 Task: Download the template for the repository "JS".
Action: Mouse moved to (968, 122)
Screenshot: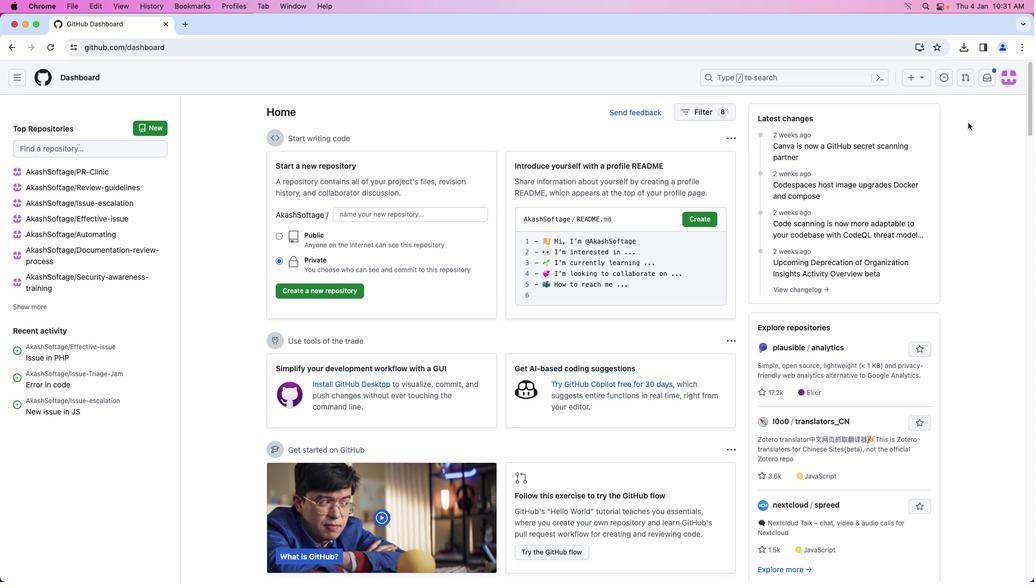 
Action: Mouse pressed left at (968, 122)
Screenshot: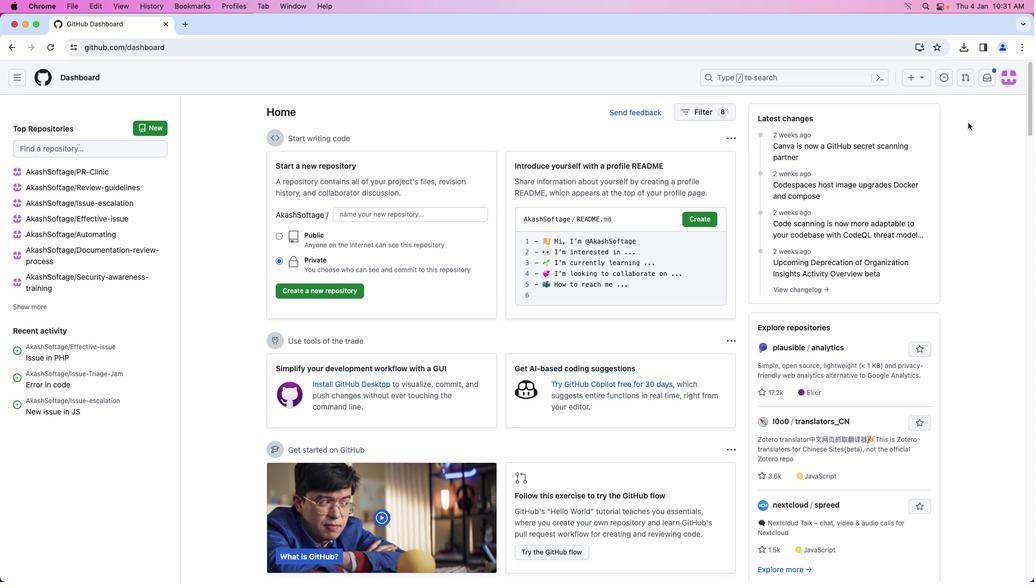 
Action: Mouse moved to (1006, 82)
Screenshot: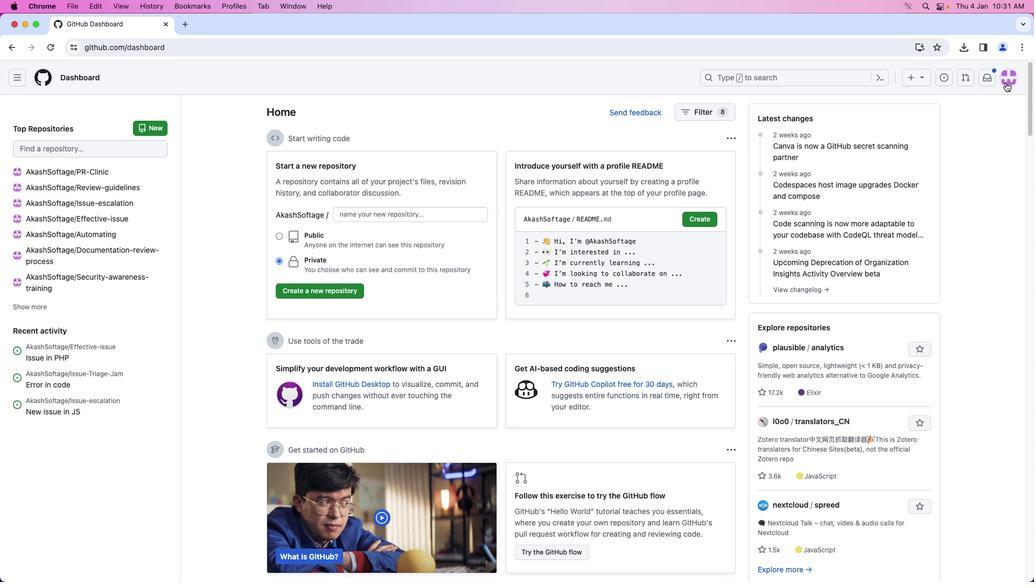 
Action: Mouse pressed left at (1006, 82)
Screenshot: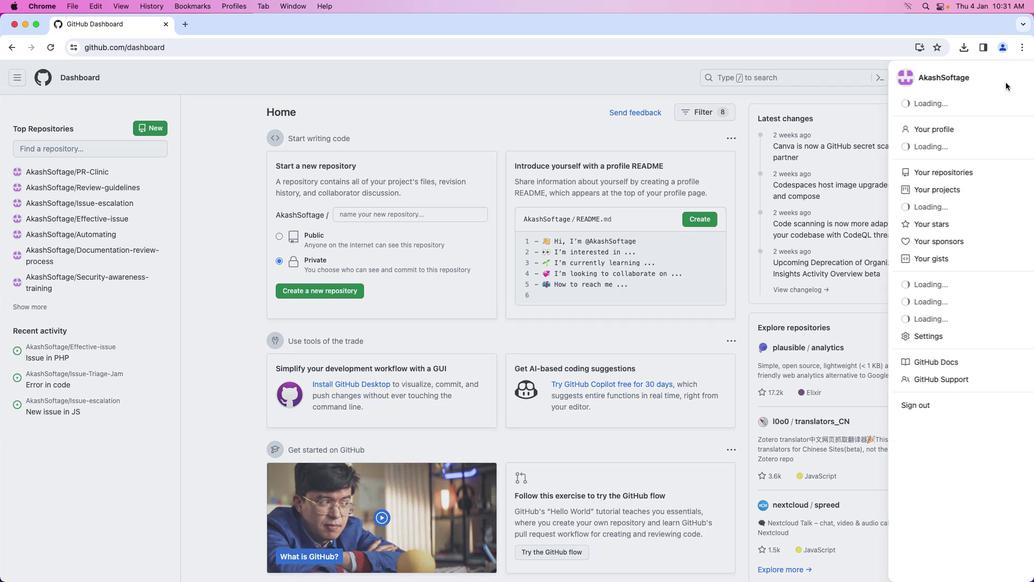 
Action: Mouse moved to (951, 173)
Screenshot: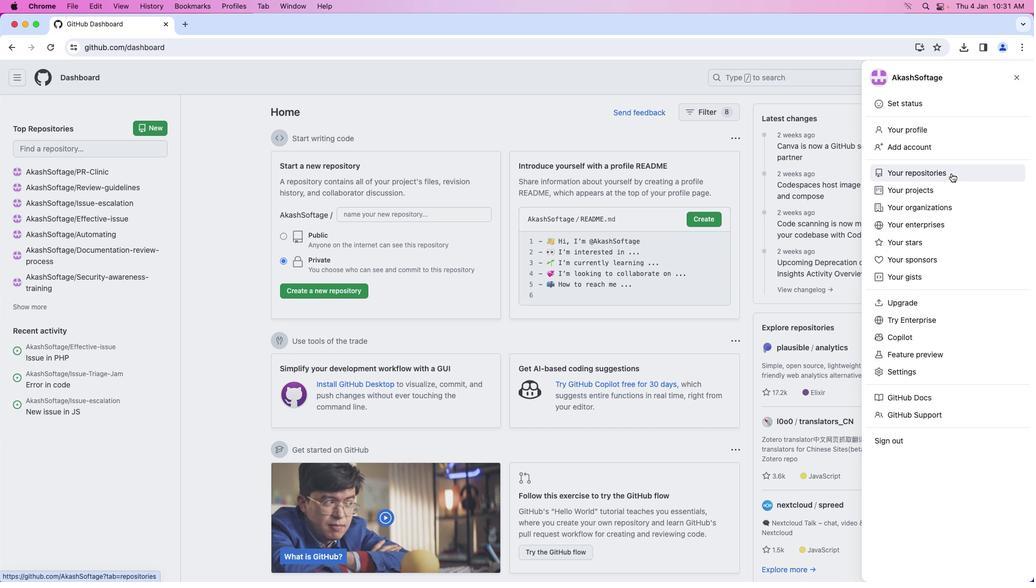 
Action: Mouse pressed left at (951, 173)
Screenshot: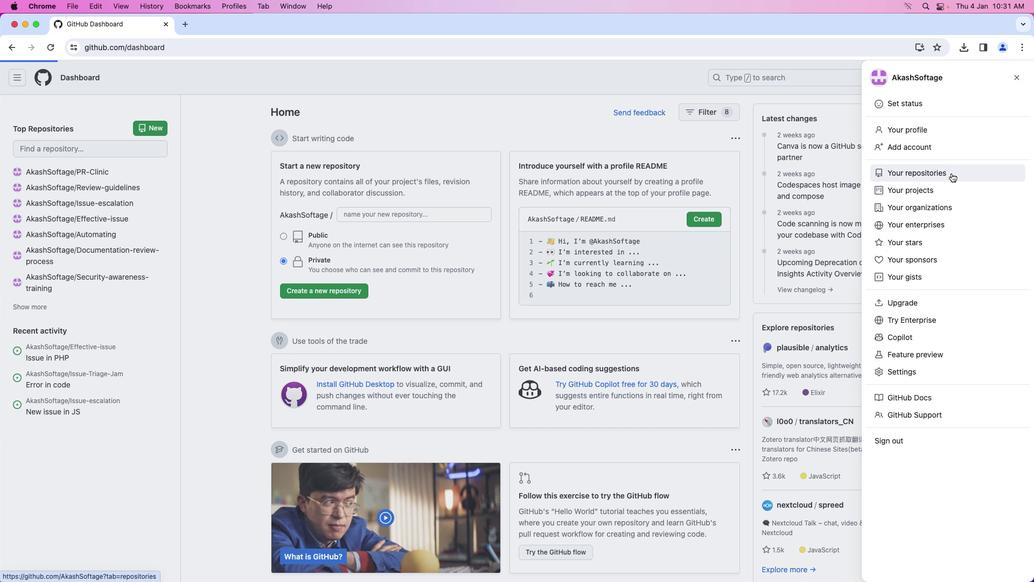 
Action: Mouse moved to (366, 178)
Screenshot: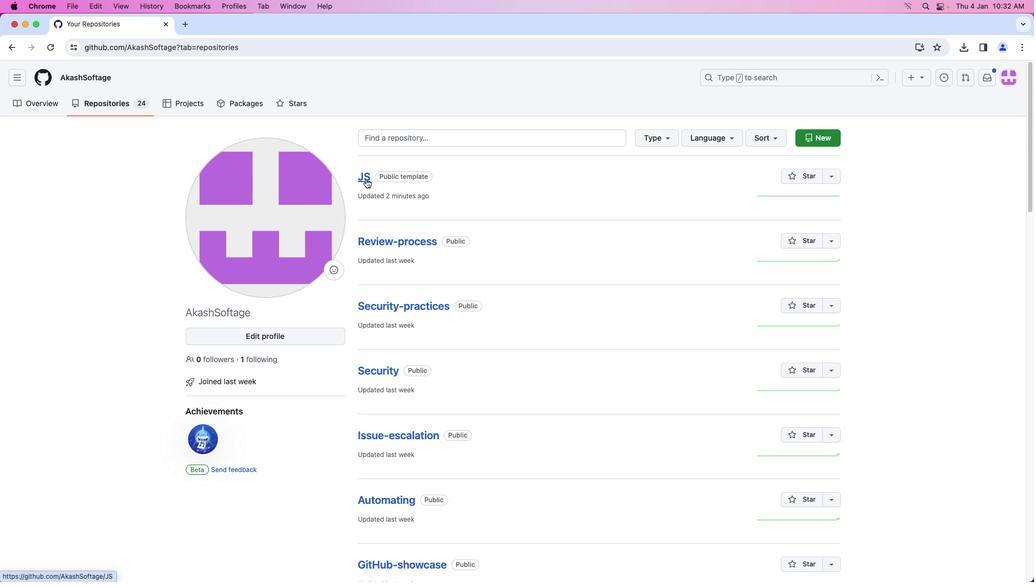 
Action: Mouse pressed left at (366, 178)
Screenshot: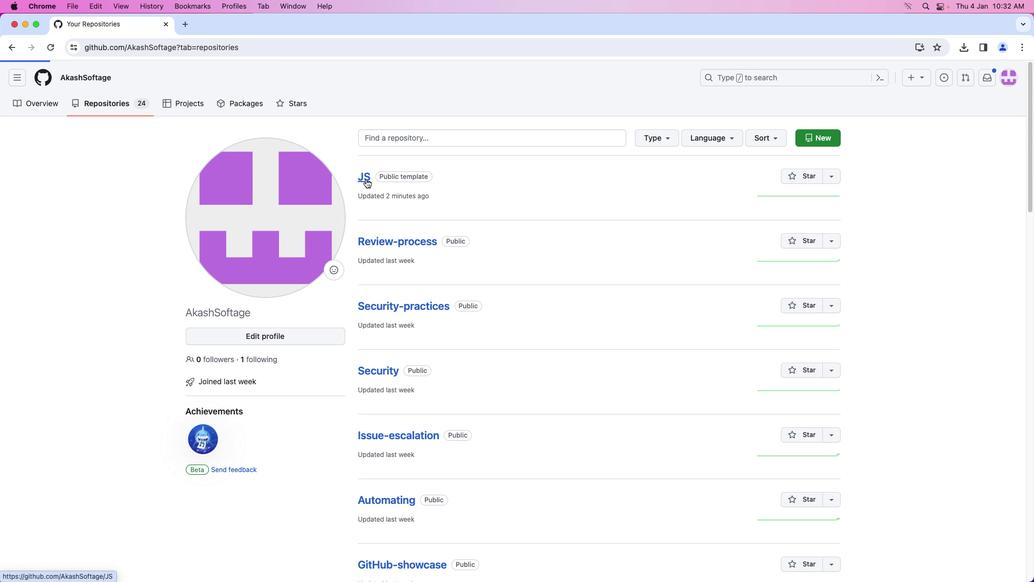 
Action: Mouse moved to (454, 107)
Screenshot: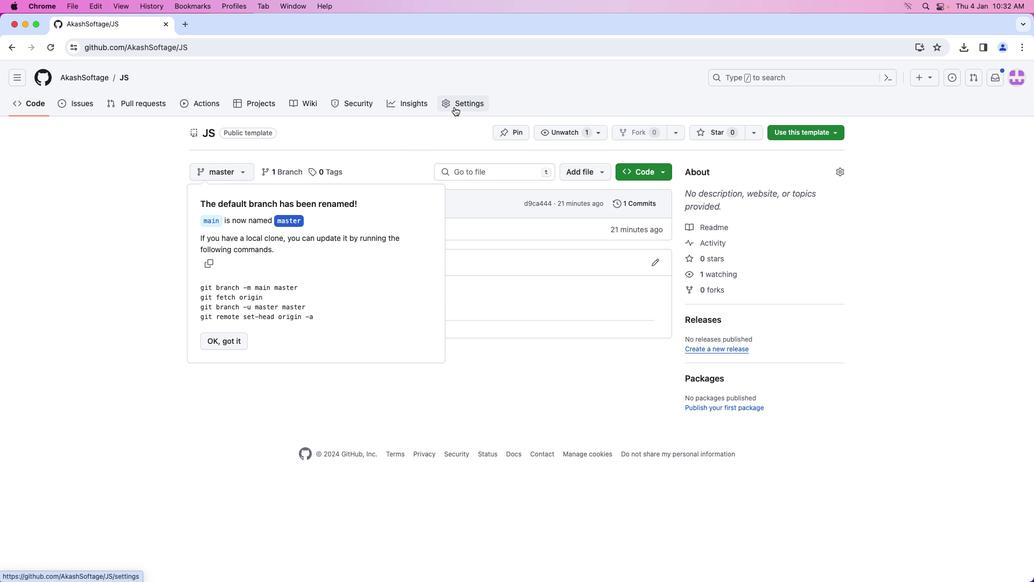 
Action: Mouse pressed left at (454, 107)
Screenshot: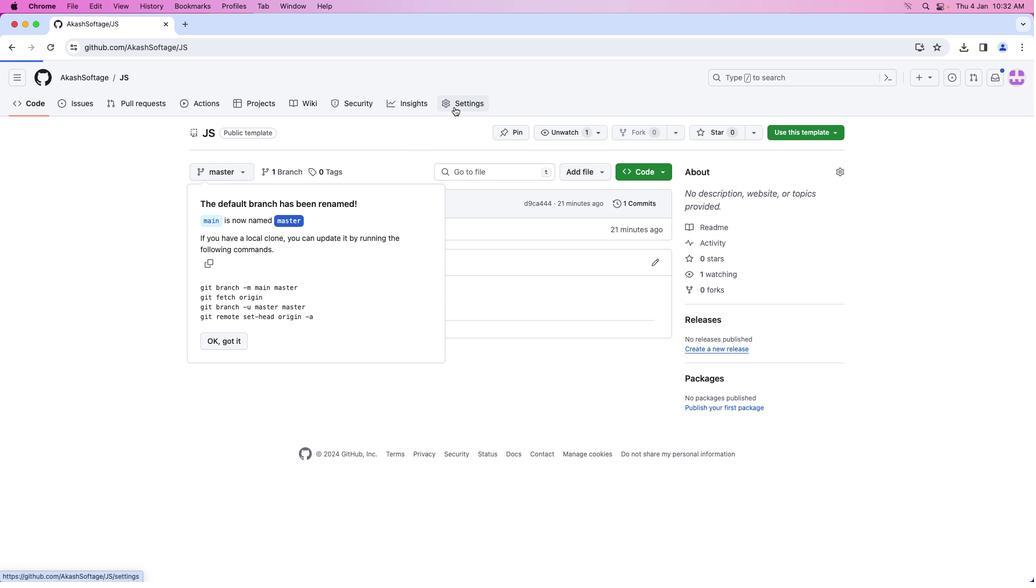 
Action: Mouse moved to (482, 441)
Screenshot: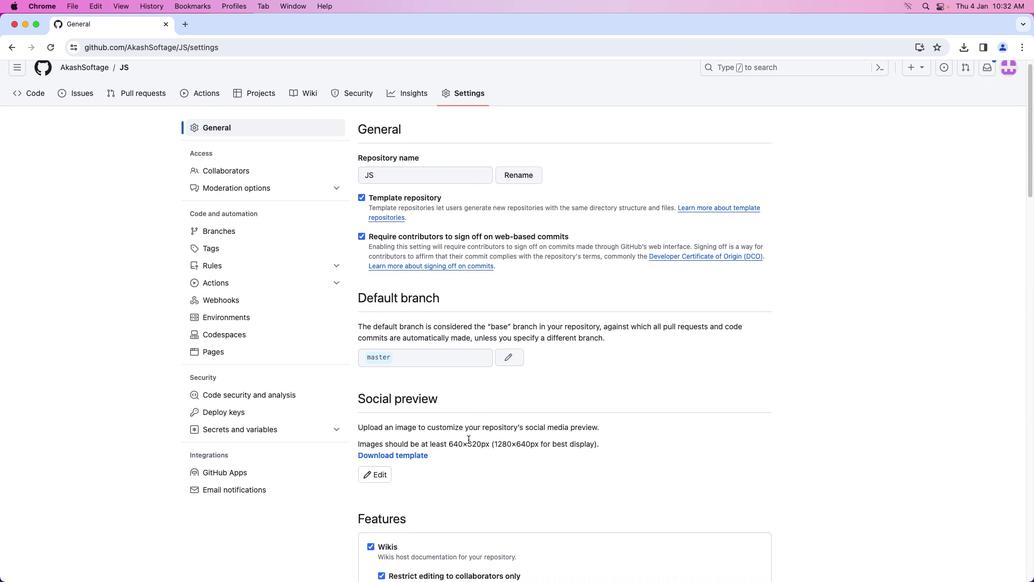 
Action: Mouse scrolled (482, 441) with delta (0, 0)
Screenshot: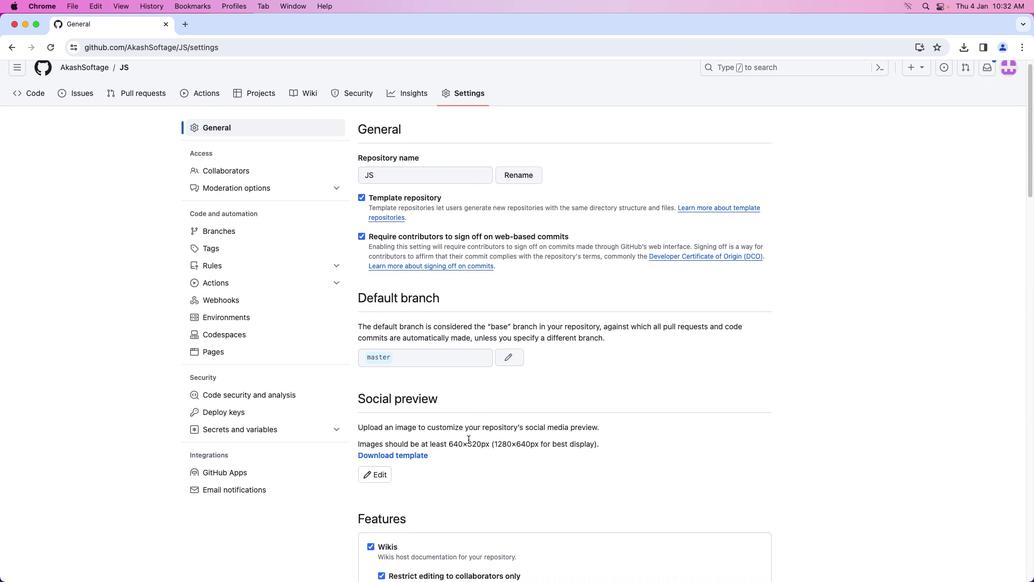 
Action: Mouse moved to (479, 441)
Screenshot: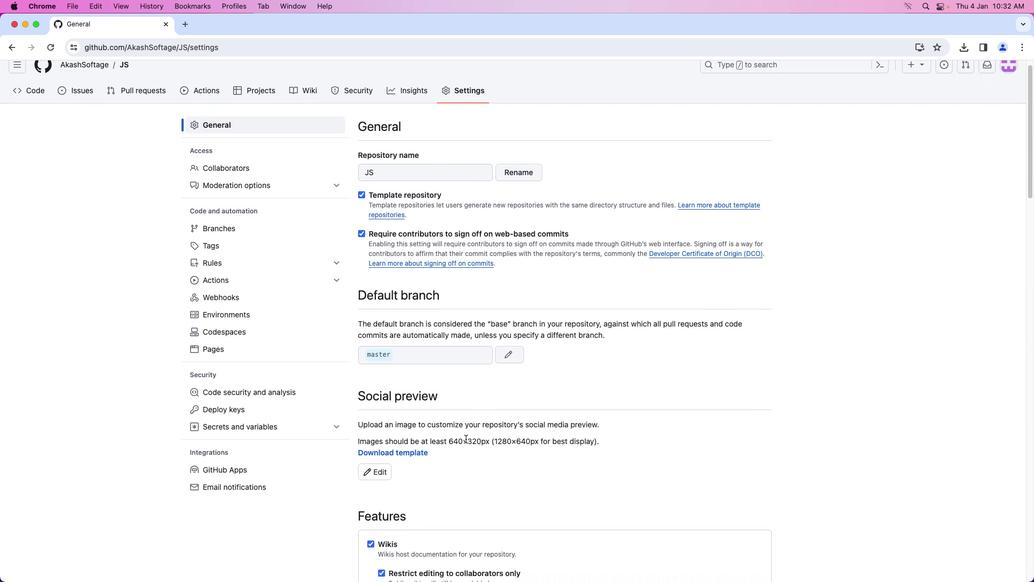 
Action: Mouse scrolled (479, 441) with delta (0, 0)
Screenshot: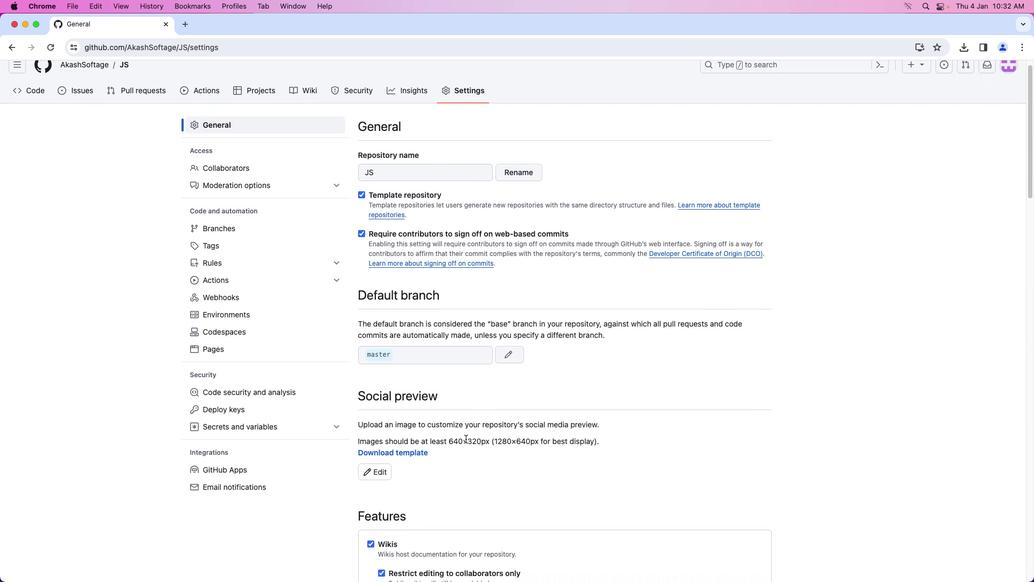 
Action: Mouse moved to (473, 440)
Screenshot: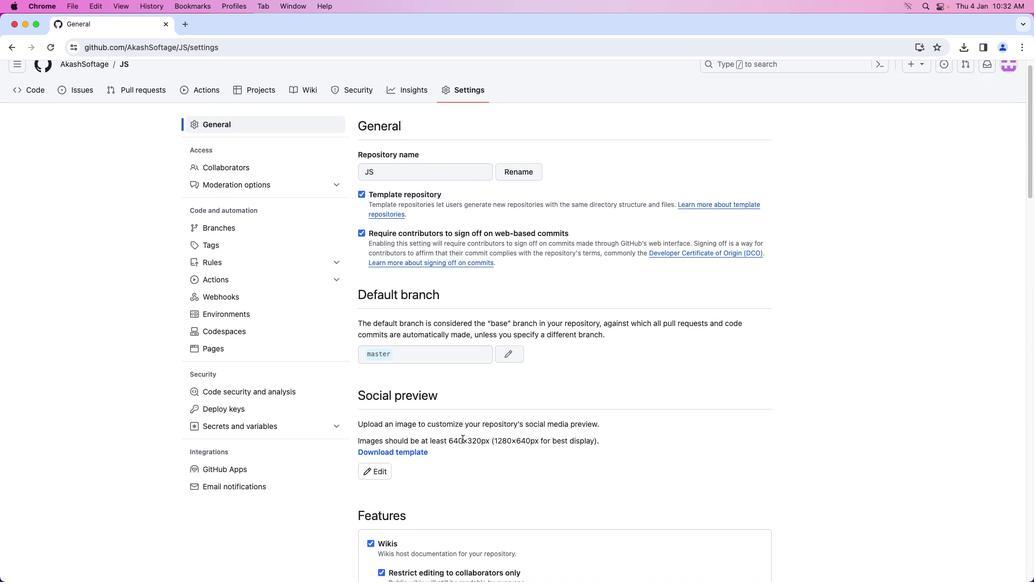
Action: Mouse scrolled (473, 440) with delta (0, 0)
Screenshot: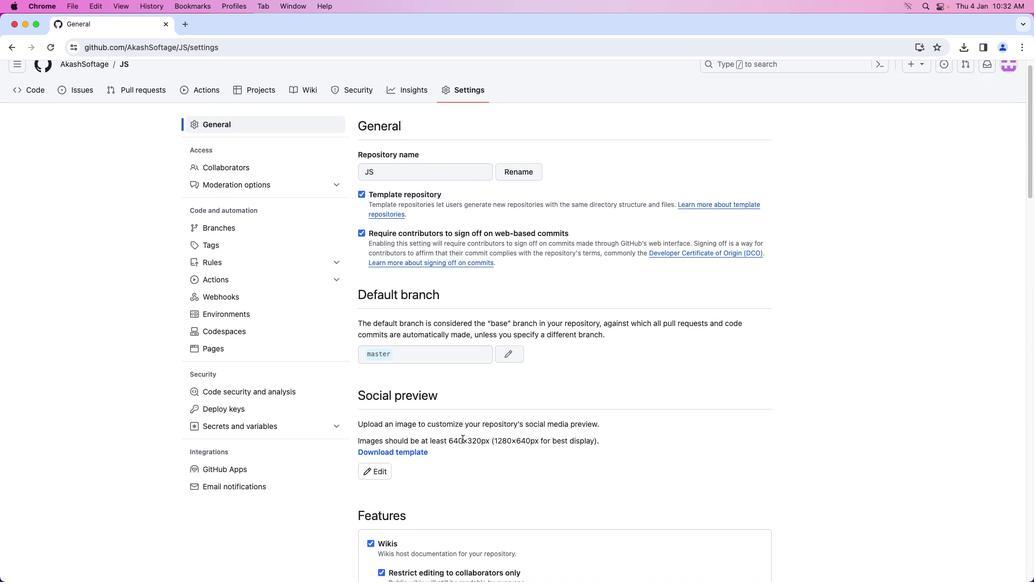 
Action: Mouse moved to (465, 439)
Screenshot: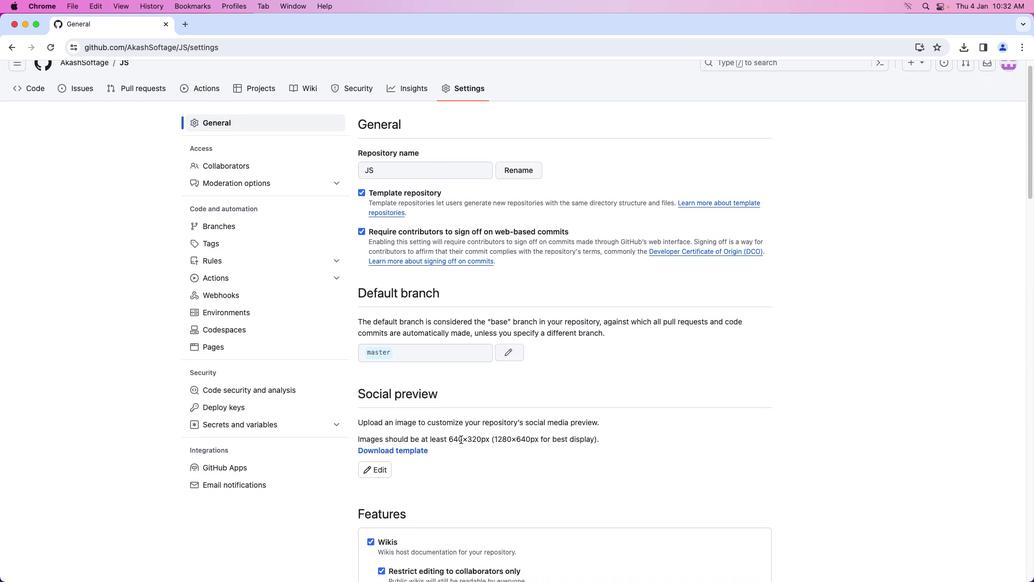 
Action: Mouse scrolled (465, 439) with delta (0, 0)
Screenshot: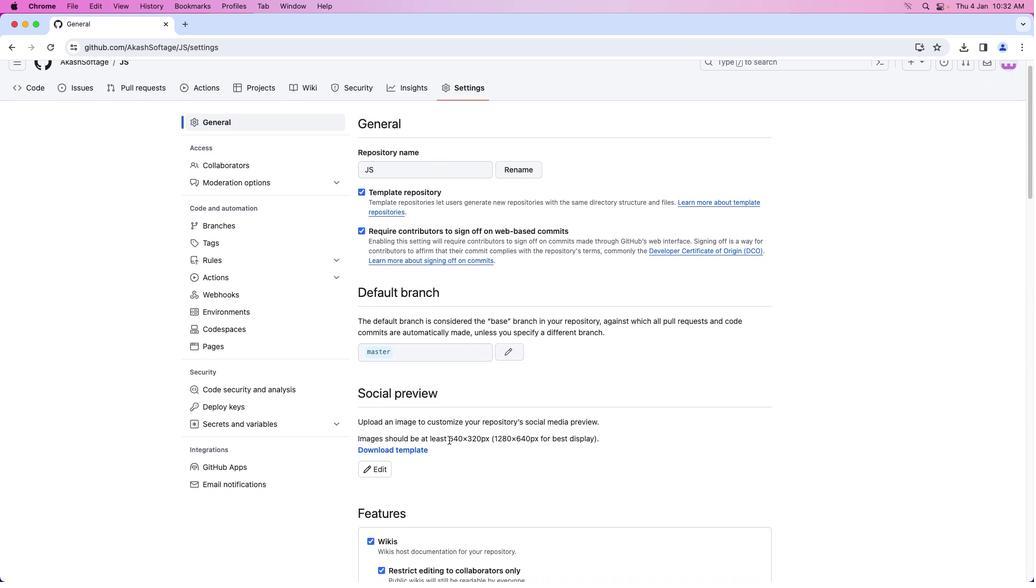 
Action: Mouse moved to (399, 450)
Screenshot: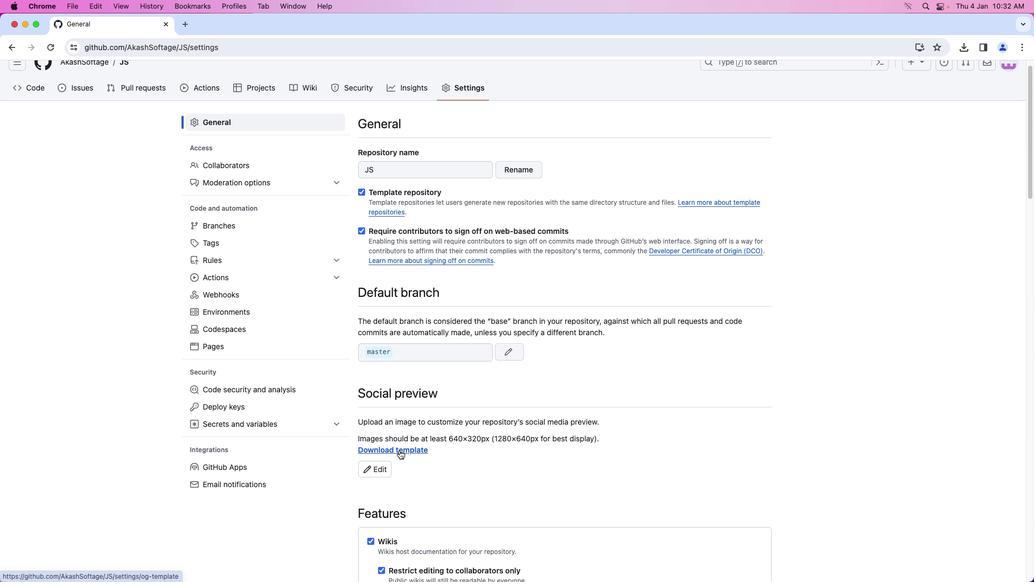
Action: Mouse pressed left at (399, 450)
Screenshot: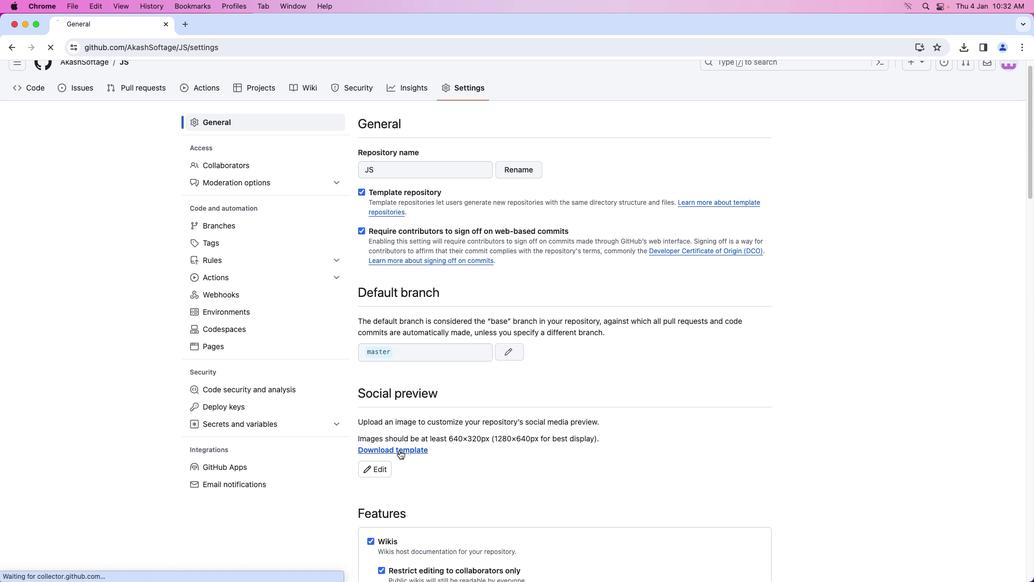 
Action: Mouse moved to (810, 370)
Screenshot: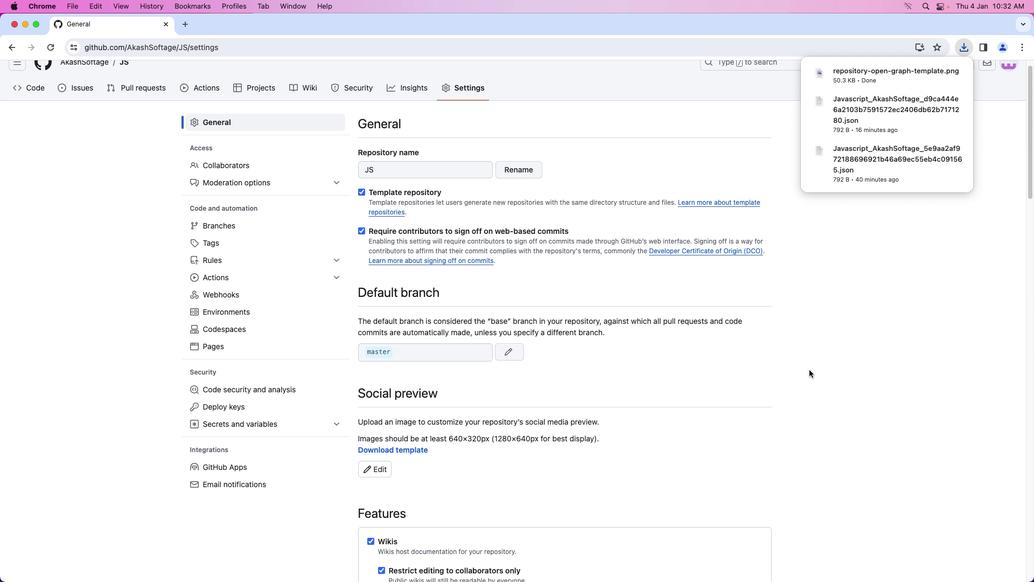
